 Task: Select the clear editor history.
Action: Mouse moved to (21, 581)
Screenshot: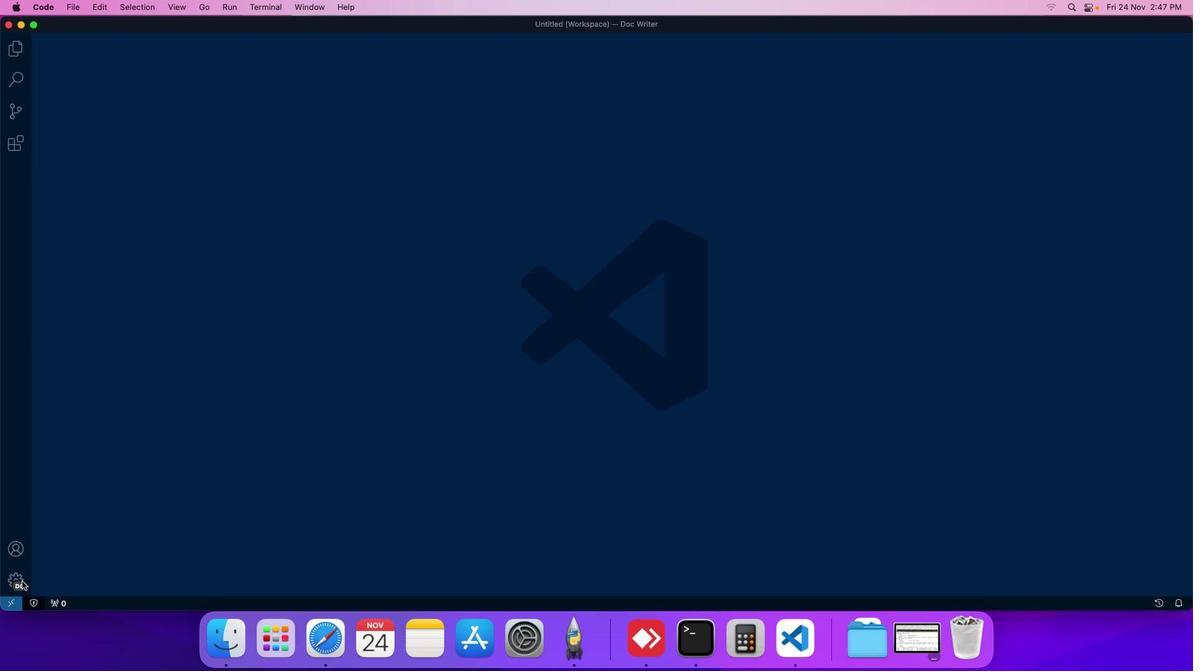 
Action: Mouse pressed left at (21, 581)
Screenshot: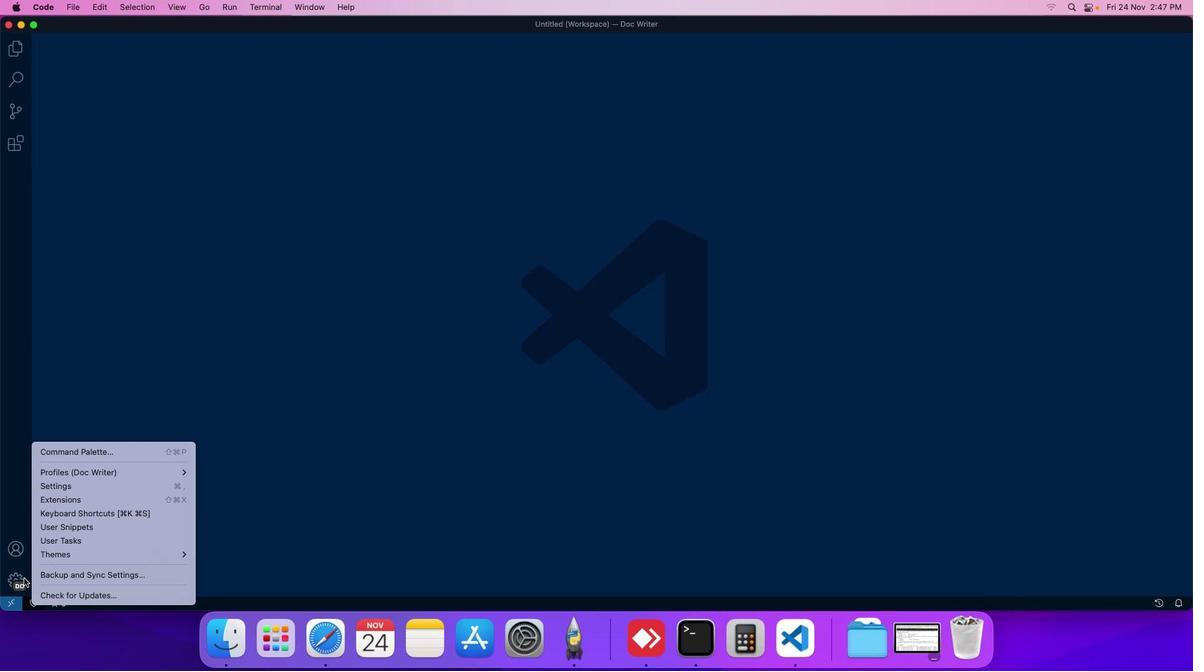 
Action: Mouse moved to (73, 451)
Screenshot: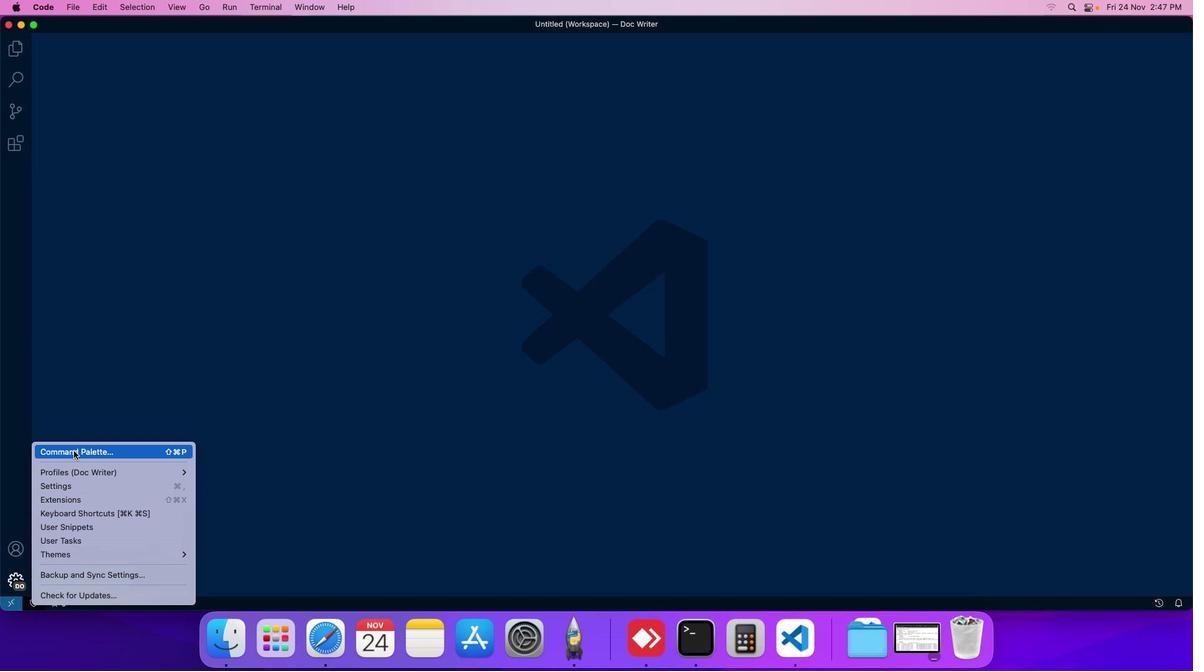
Action: Mouse pressed left at (73, 451)
Screenshot: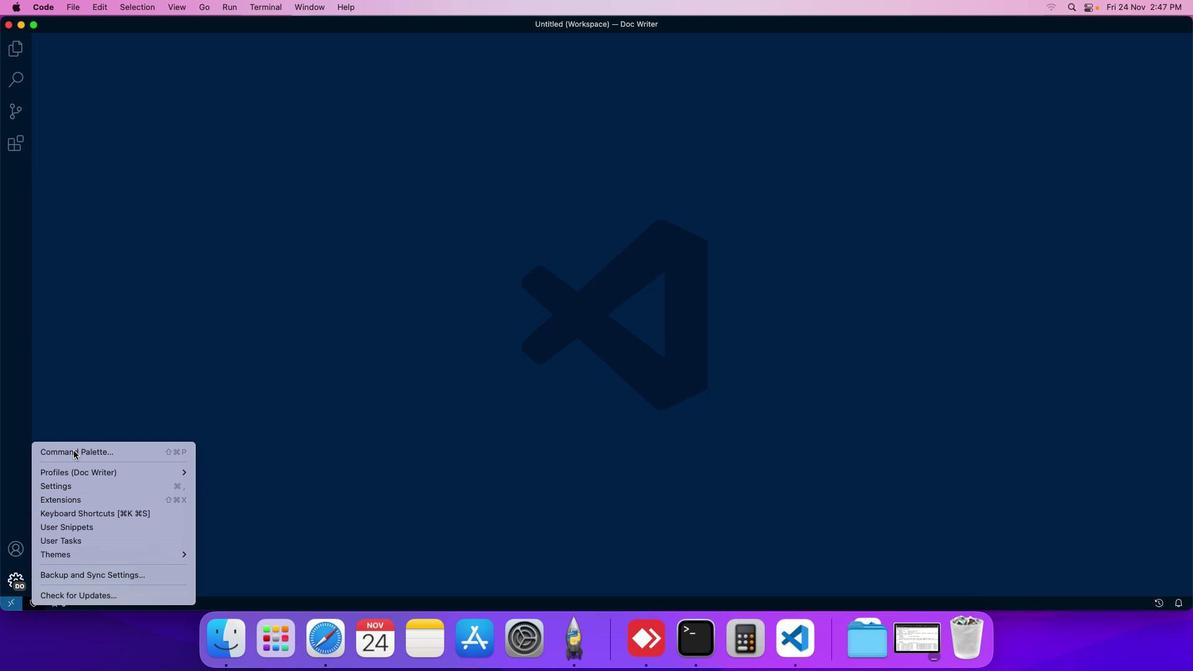 
Action: Mouse moved to (447, 147)
Screenshot: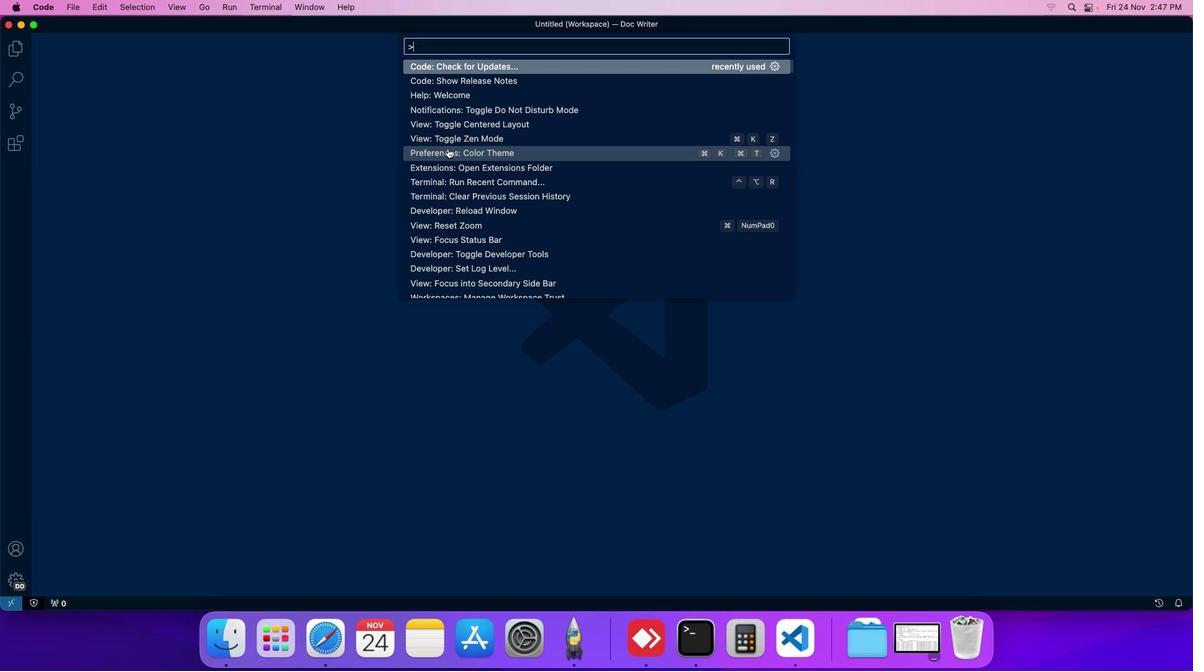 
Action: Mouse scrolled (447, 147) with delta (0, 0)
Screenshot: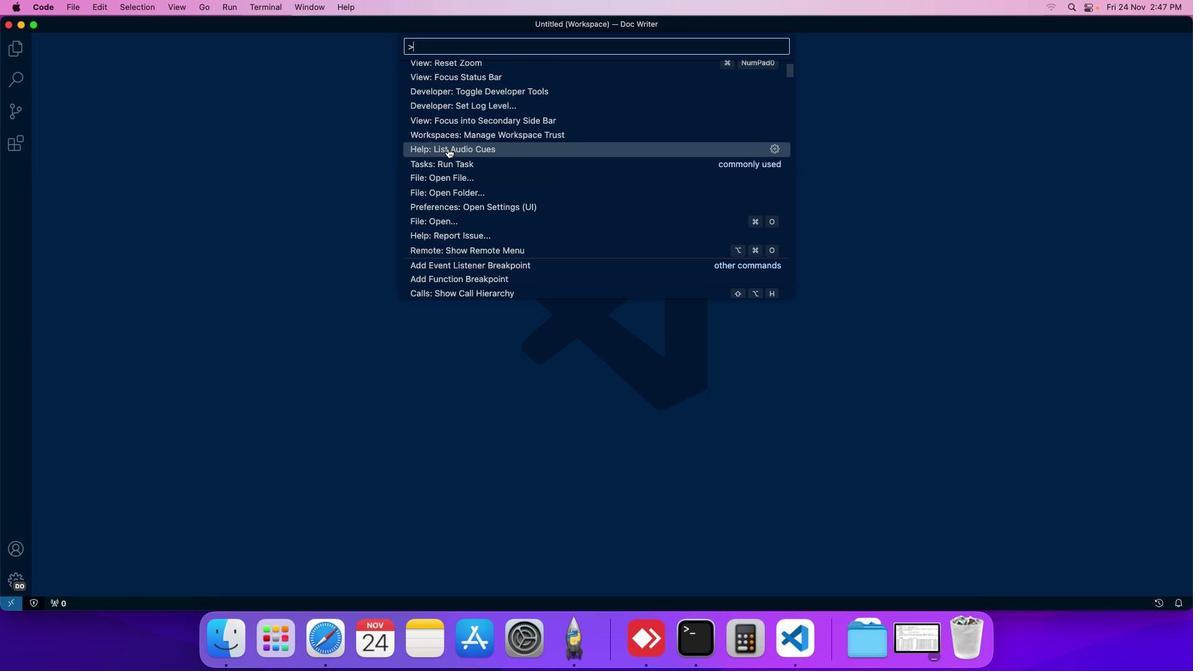 
Action: Mouse moved to (447, 147)
Screenshot: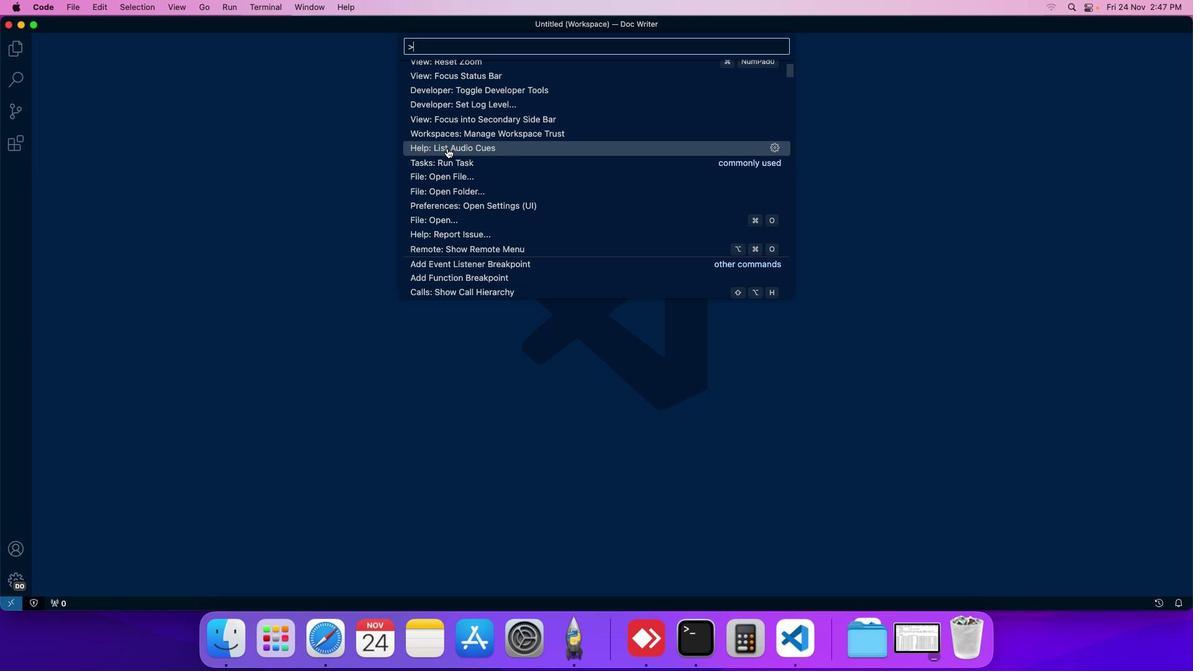 
Action: Mouse scrolled (447, 147) with delta (0, 0)
Screenshot: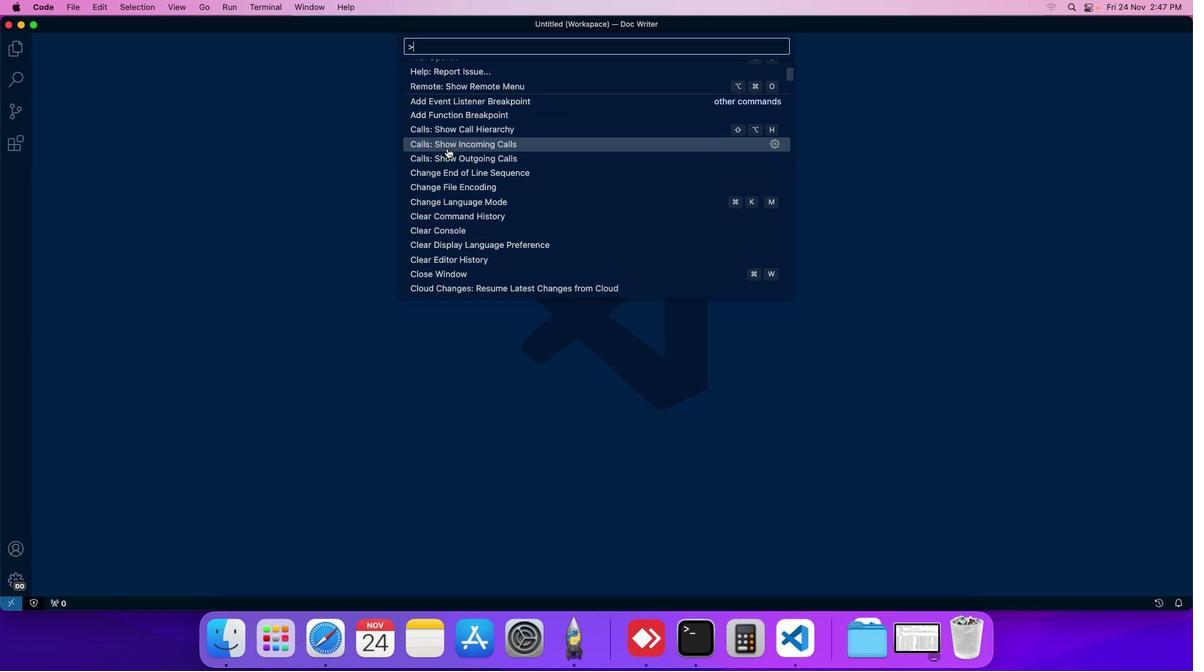 
Action: Mouse moved to (441, 260)
Screenshot: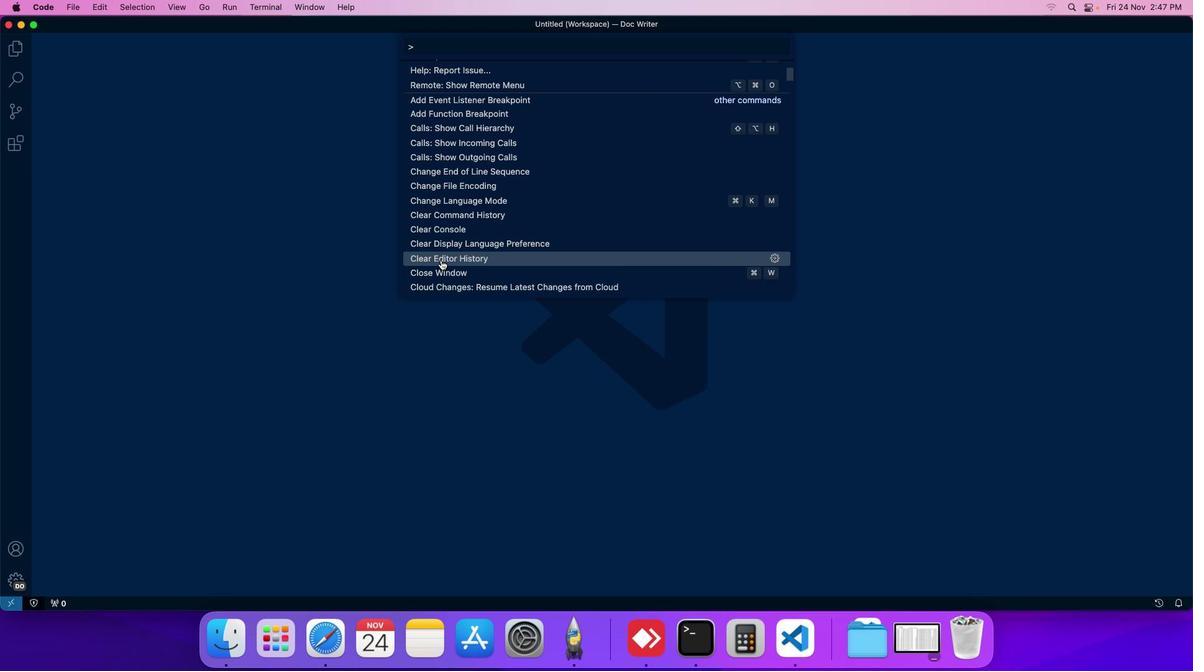 
Action: Mouse pressed left at (441, 260)
Screenshot: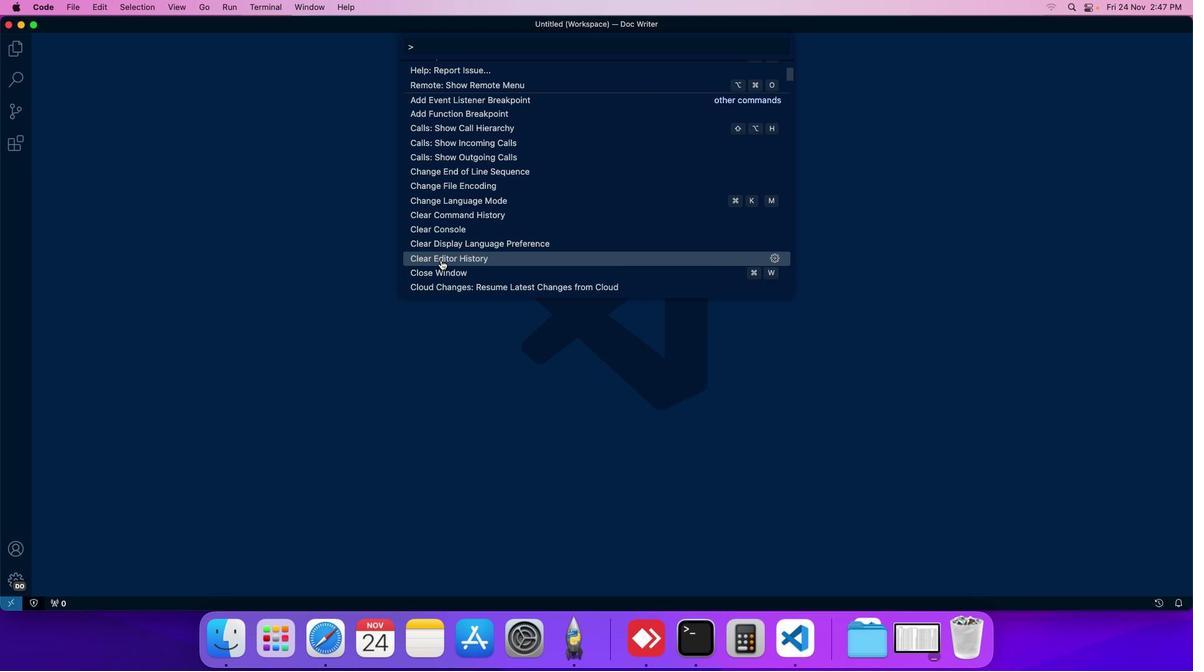 
Action: Mouse moved to (735, 356)
Screenshot: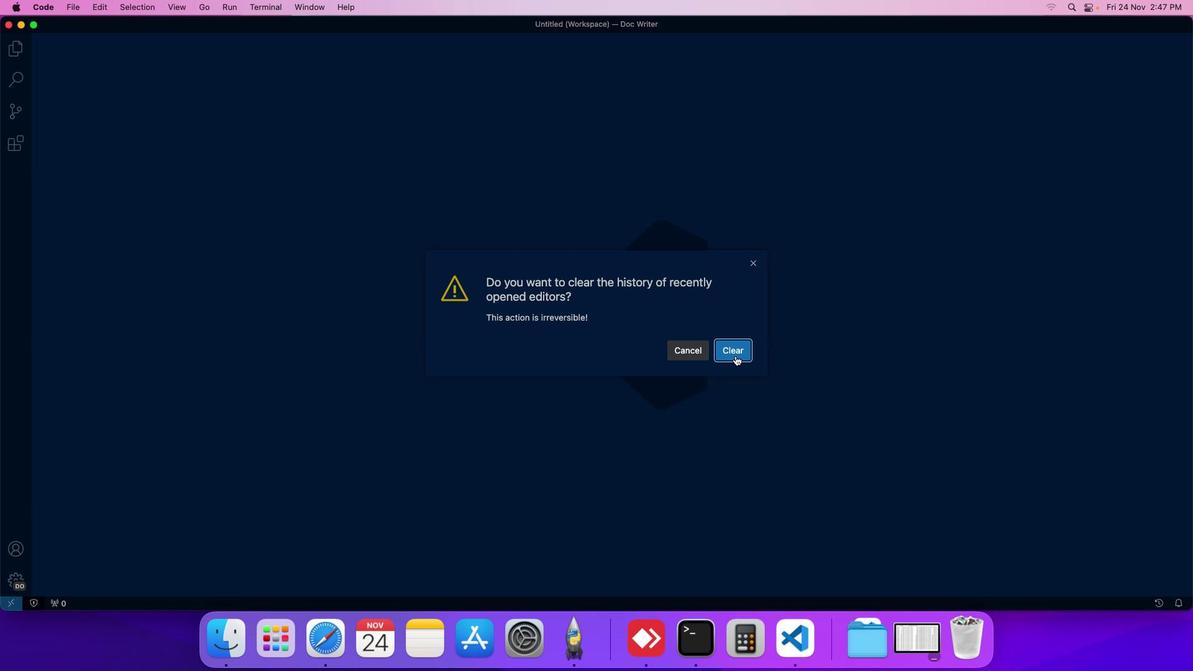 
Action: Mouse pressed left at (735, 356)
Screenshot: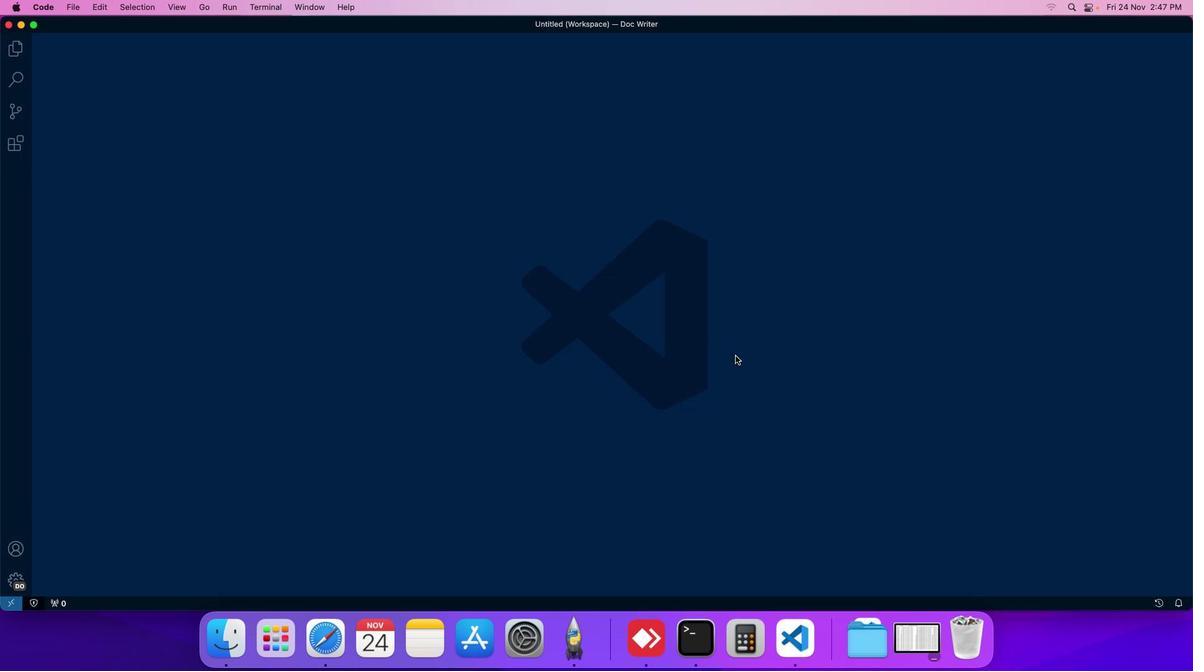 
Action: Mouse moved to (577, 302)
Screenshot: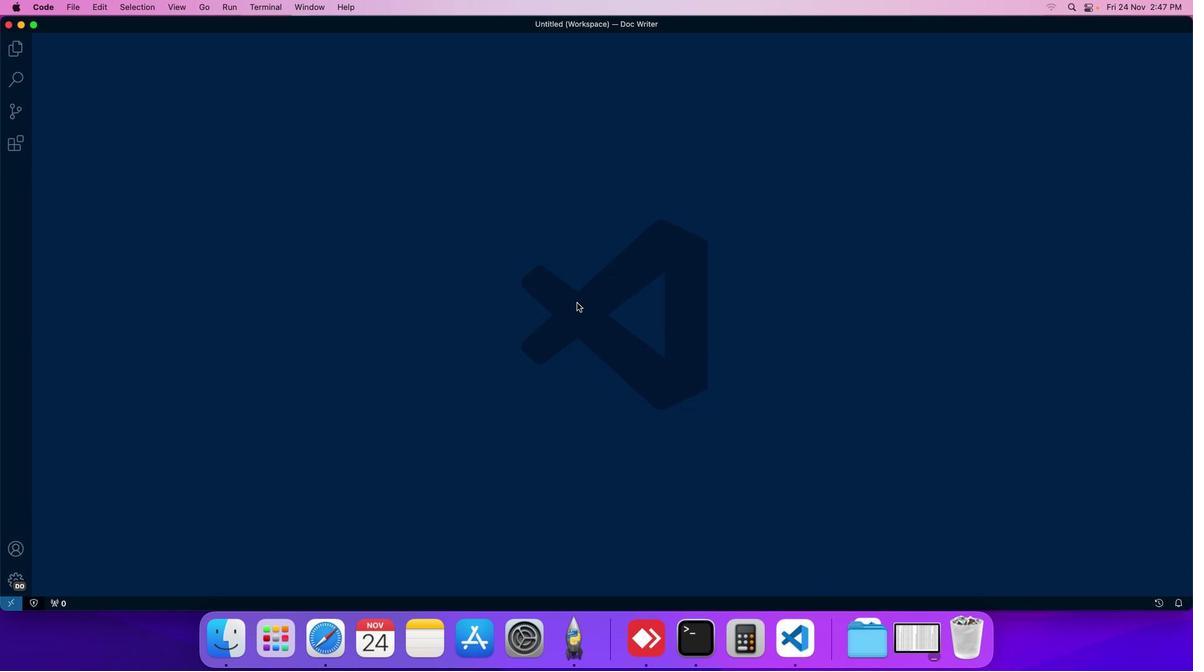 
